 Task: Search for the email with the subject Event invitation logged in from softage.1@softage.net with the filter, email from softage.4@softage.net and a new filter,  Skip the Inbox
Action: Mouse moved to (755, 77)
Screenshot: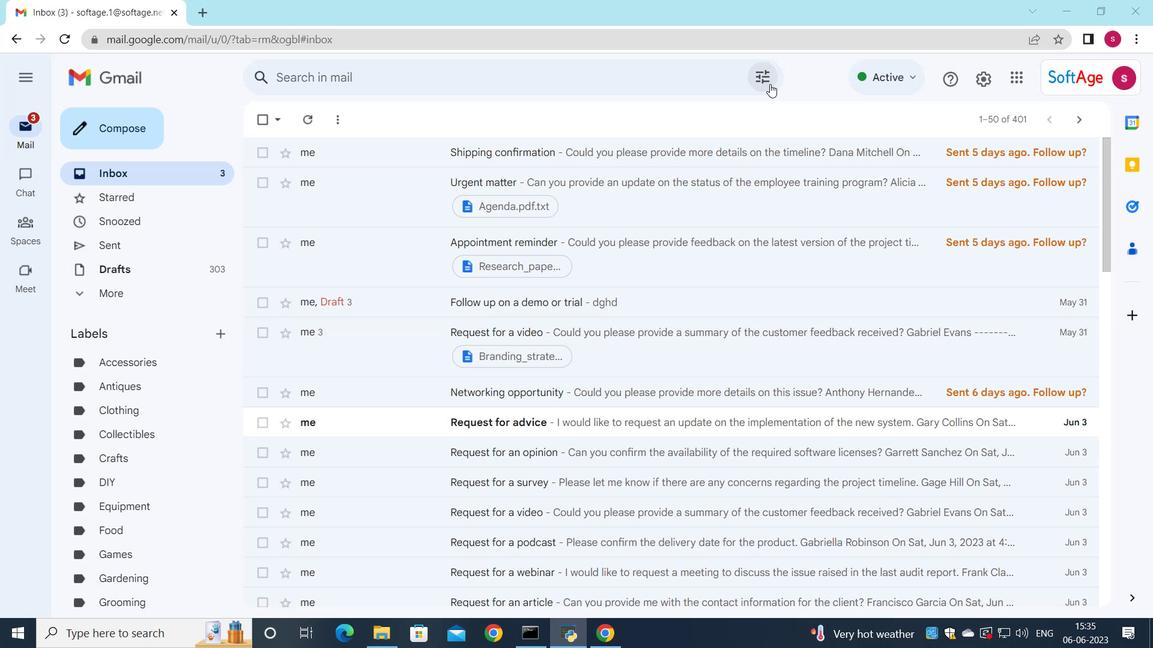 
Action: Mouse pressed left at (755, 77)
Screenshot: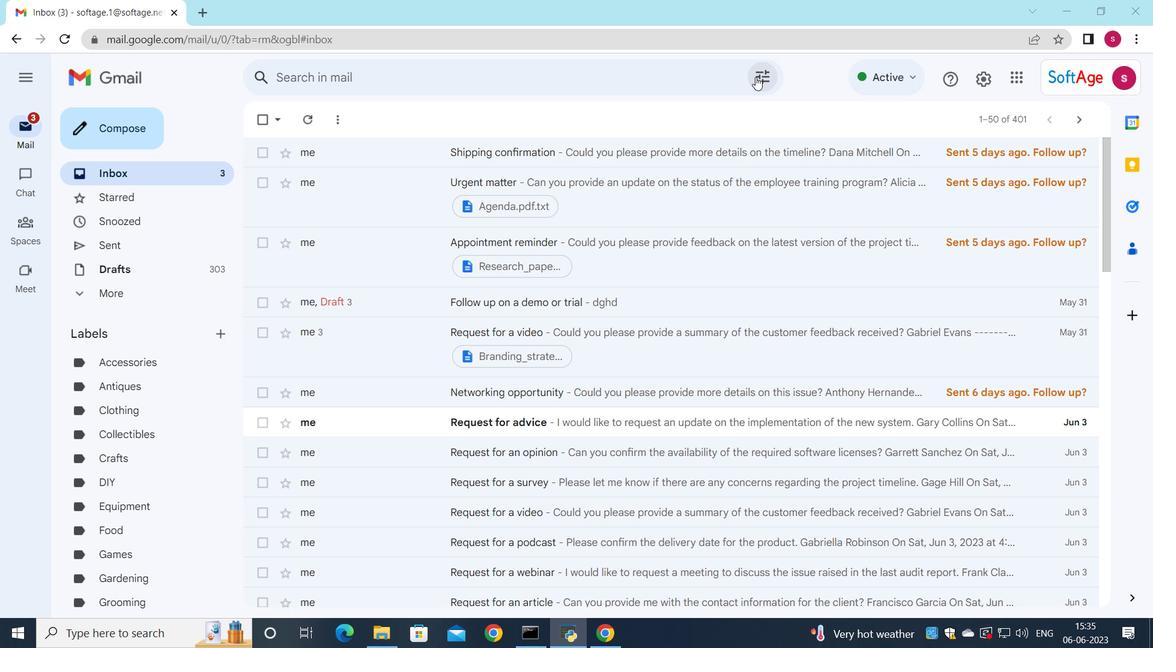 
Action: Mouse moved to (543, 219)
Screenshot: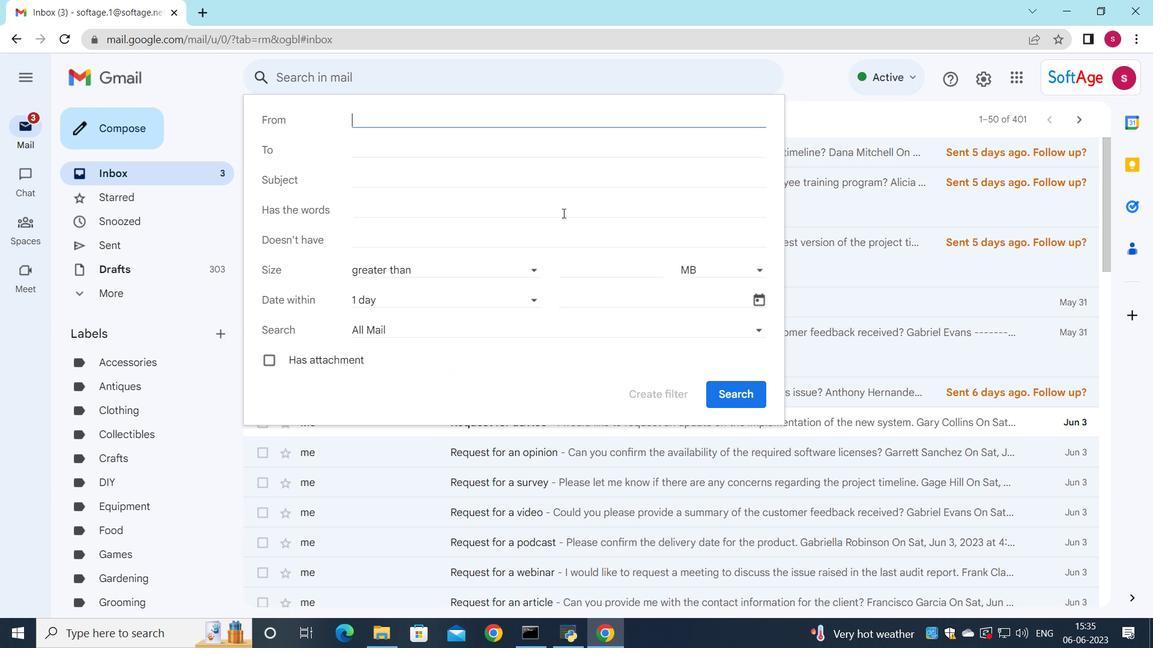 
Action: Key pressed sp<Key.backspace>o
Screenshot: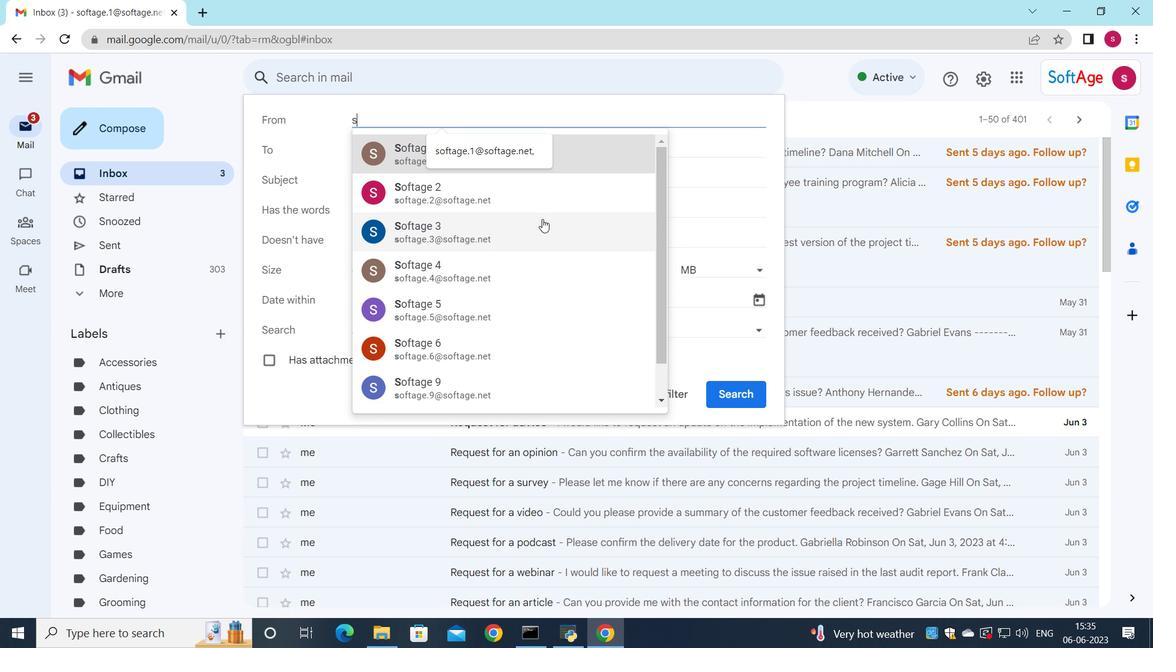 
Action: Mouse moved to (478, 153)
Screenshot: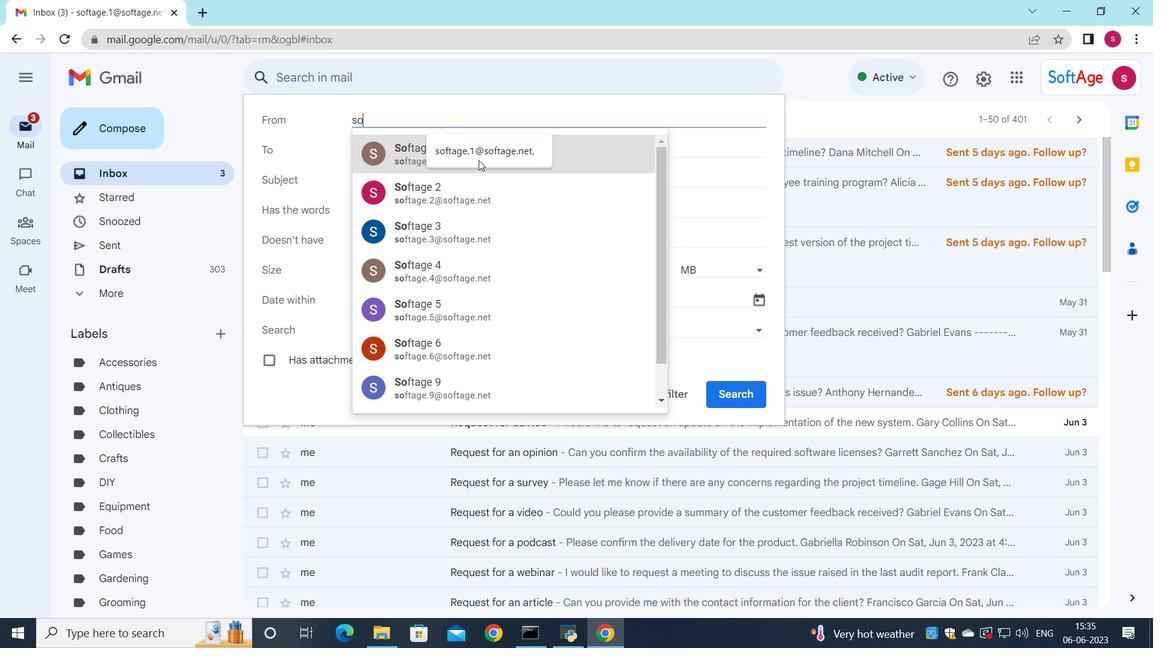 
Action: Mouse pressed left at (478, 153)
Screenshot: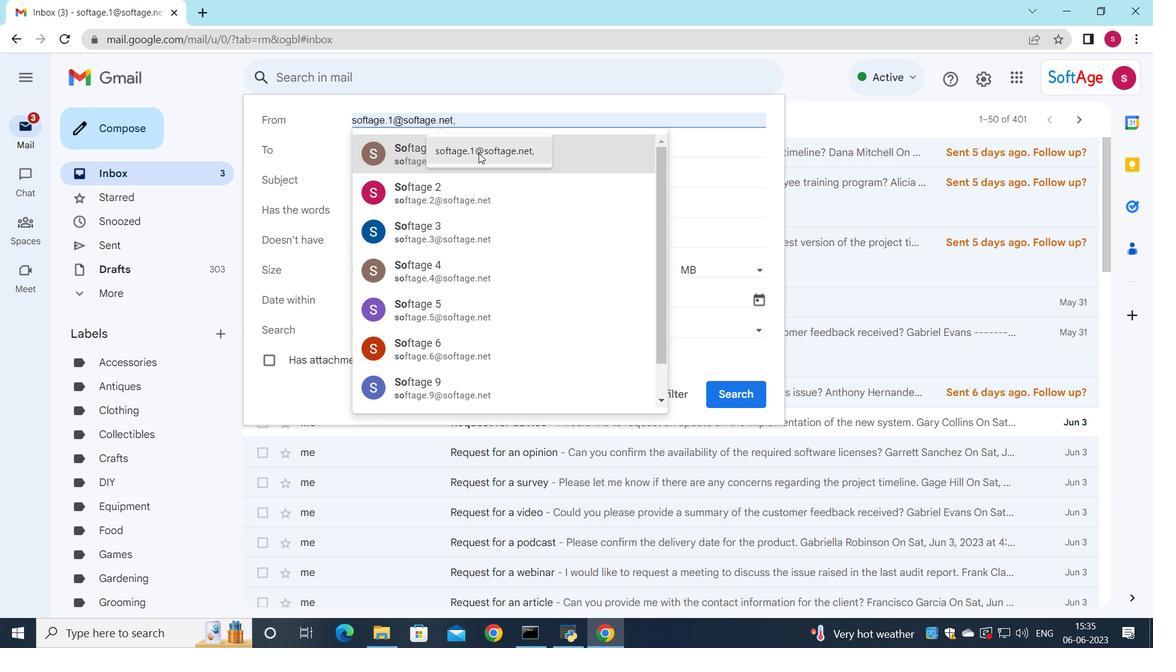 
Action: Mouse moved to (411, 154)
Screenshot: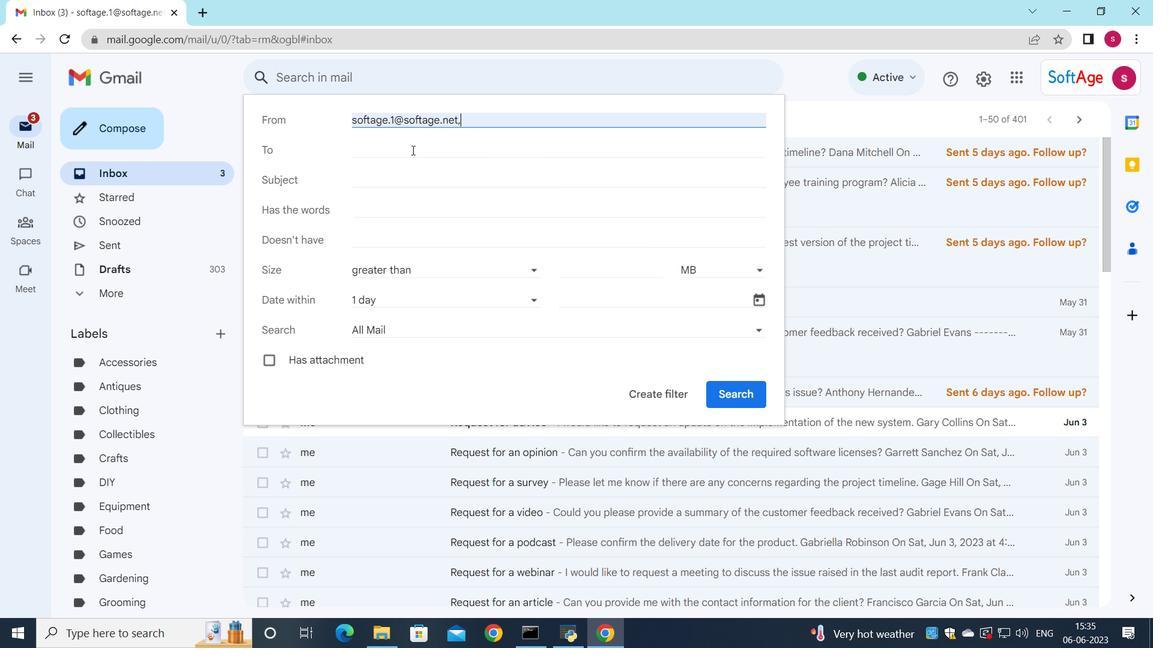 
Action: Mouse pressed left at (411, 154)
Screenshot: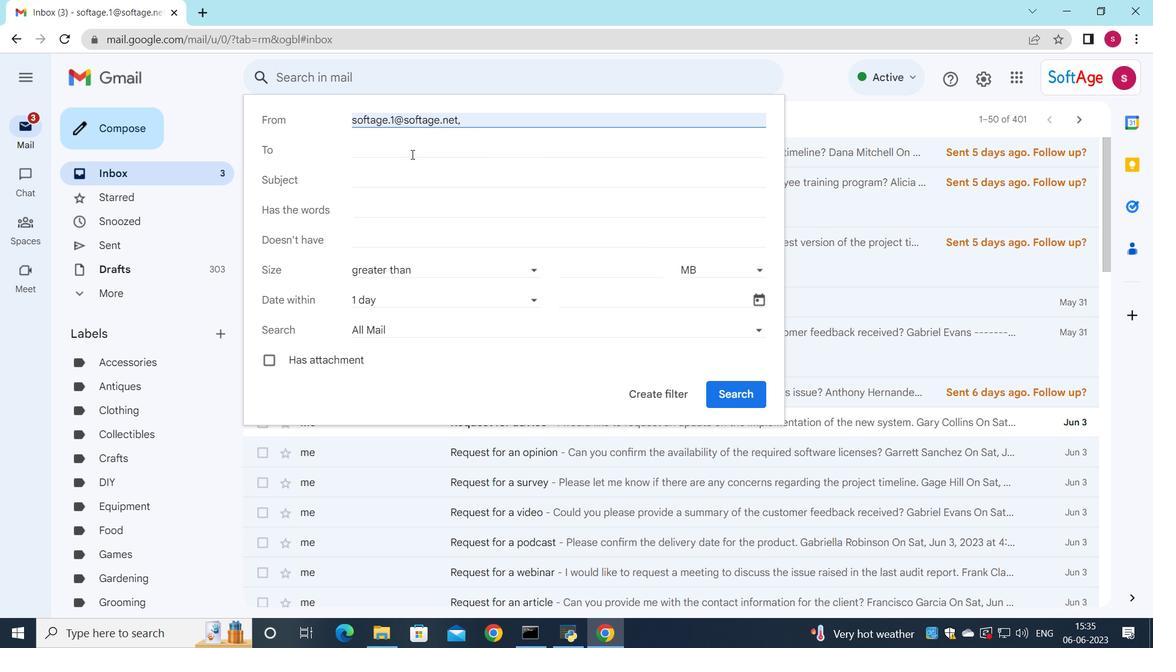 
Action: Mouse moved to (423, 162)
Screenshot: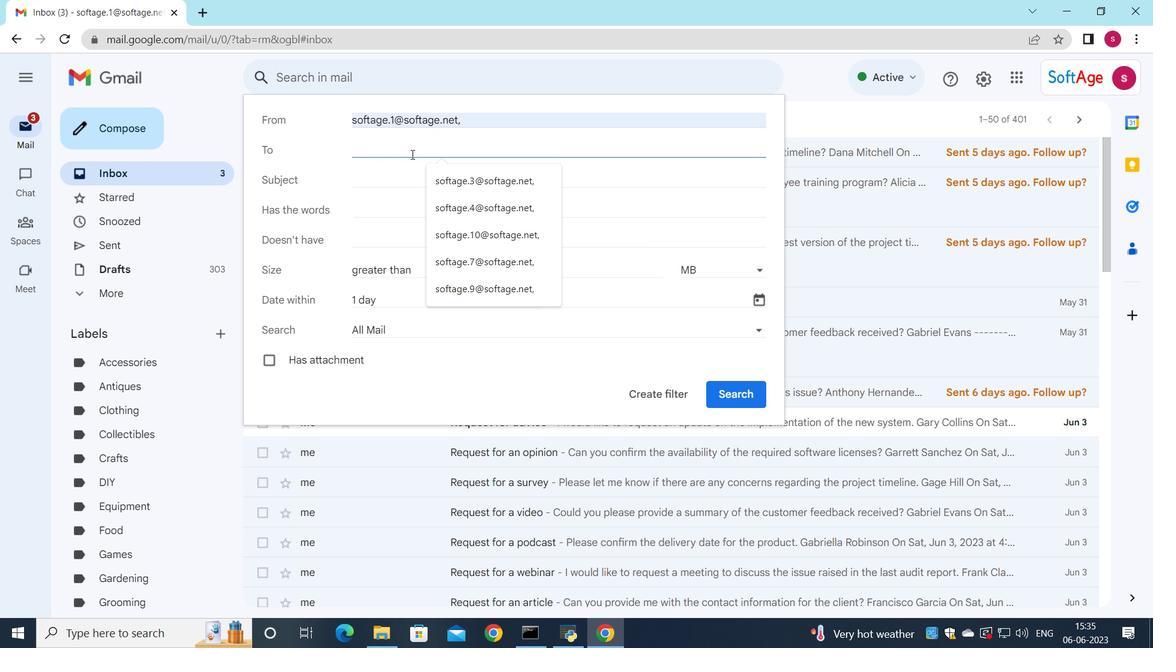 
Action: Key pressed so
Screenshot: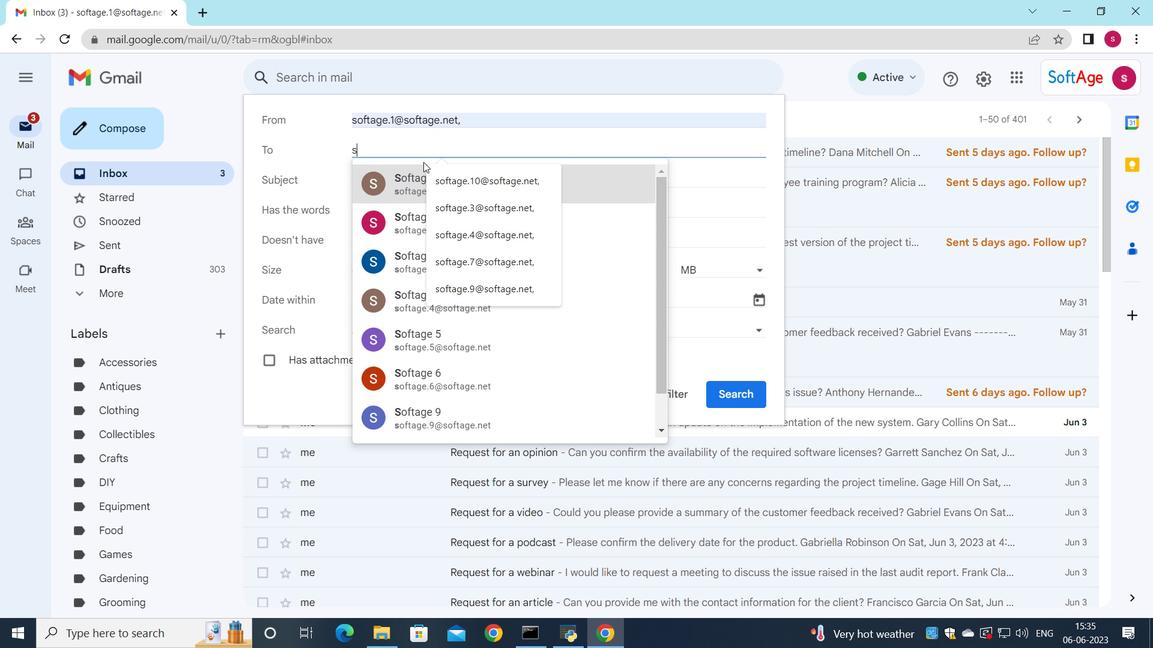 
Action: Mouse moved to (473, 234)
Screenshot: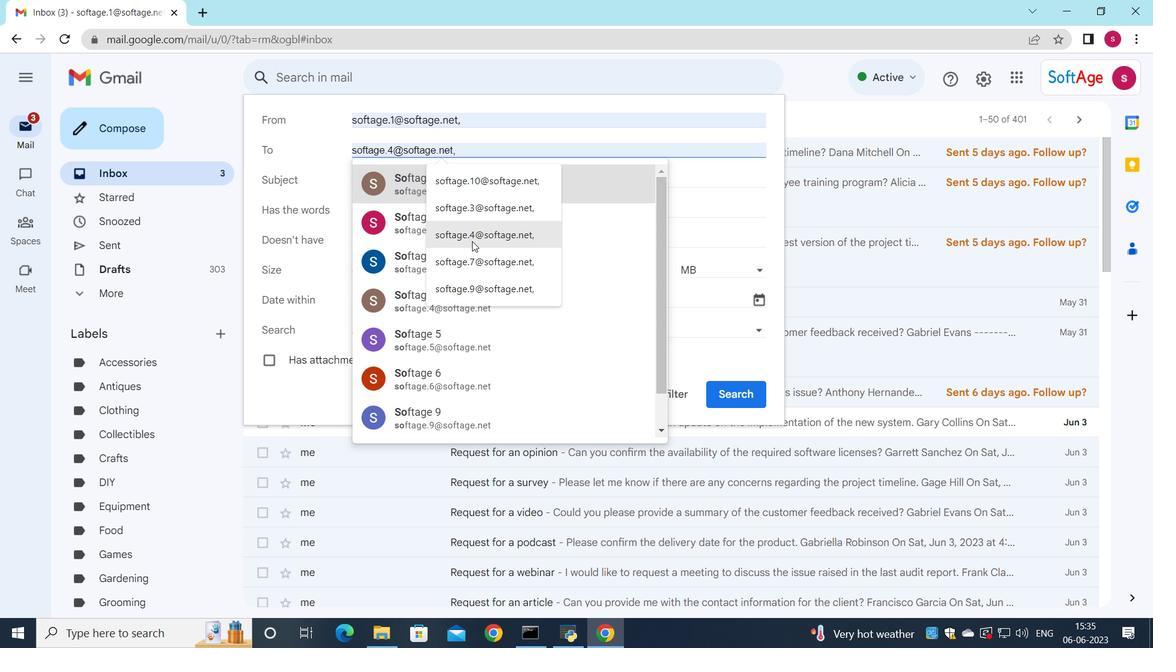 
Action: Mouse pressed left at (473, 234)
Screenshot: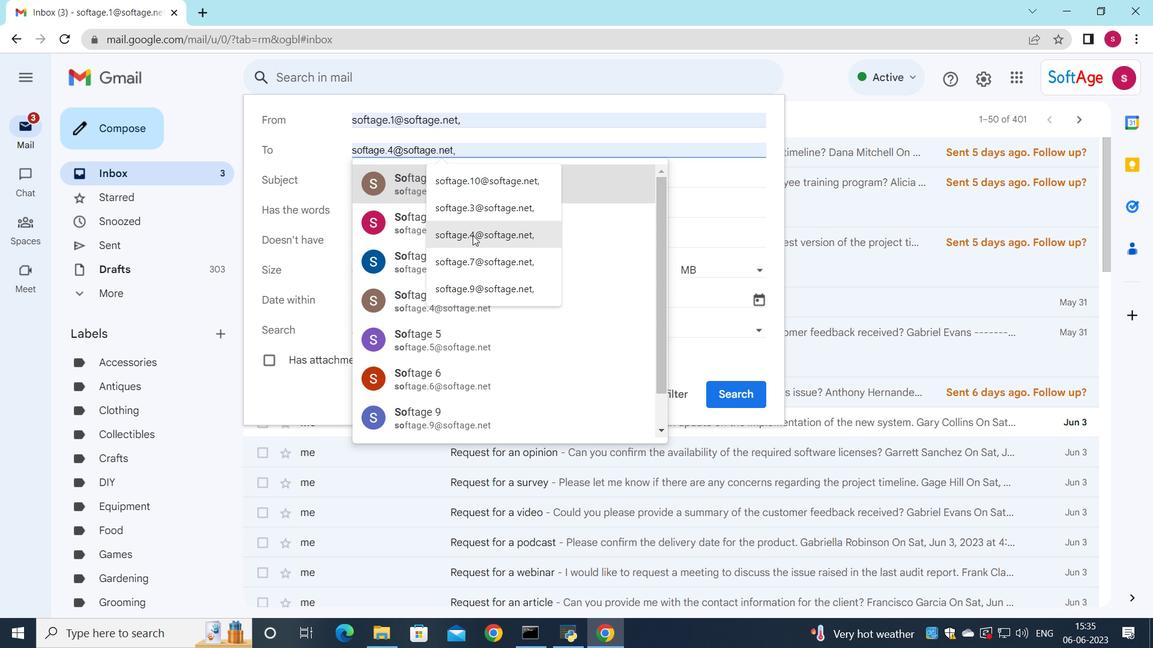 
Action: Mouse moved to (366, 171)
Screenshot: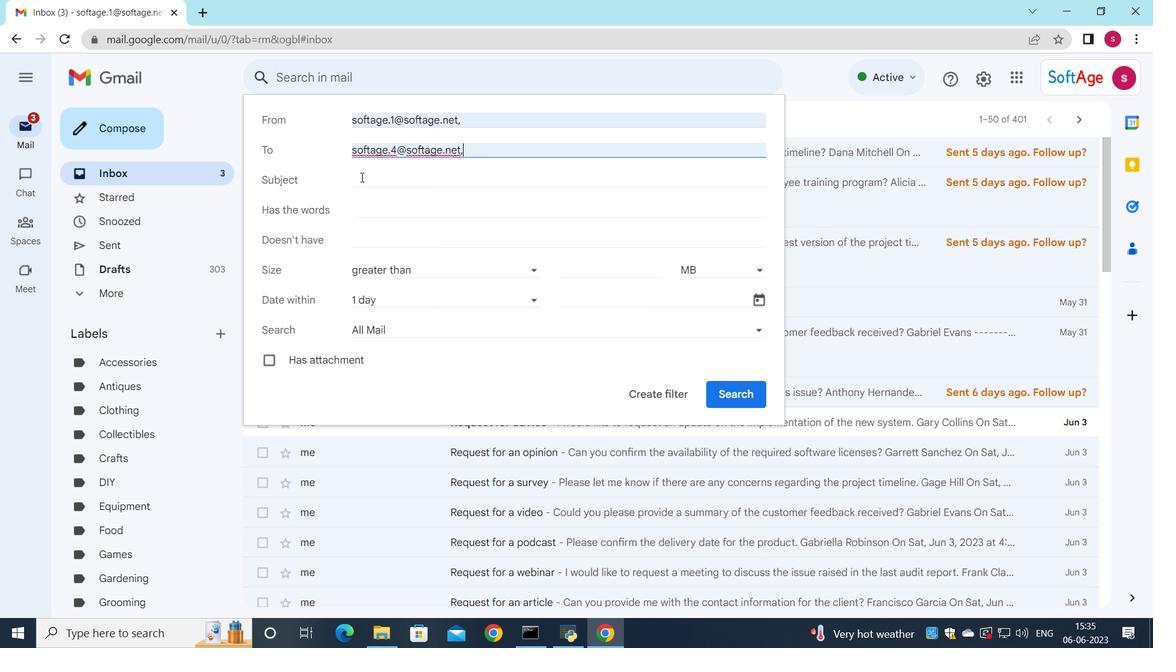 
Action: Mouse pressed left at (366, 171)
Screenshot: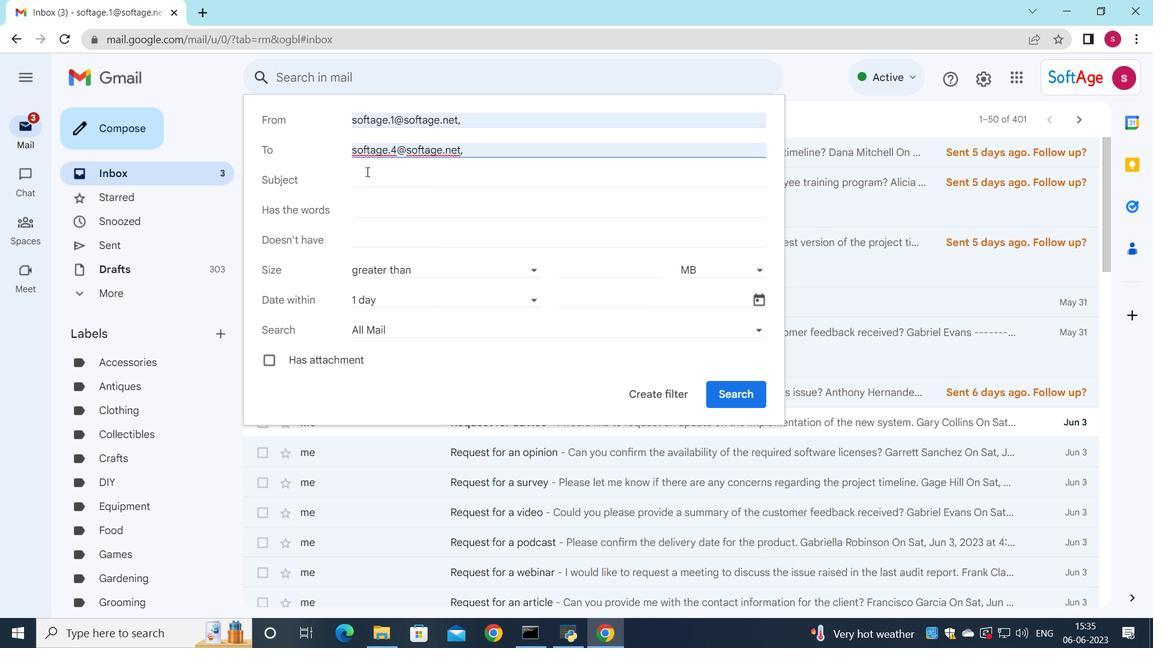 
Action: Mouse moved to (378, 185)
Screenshot: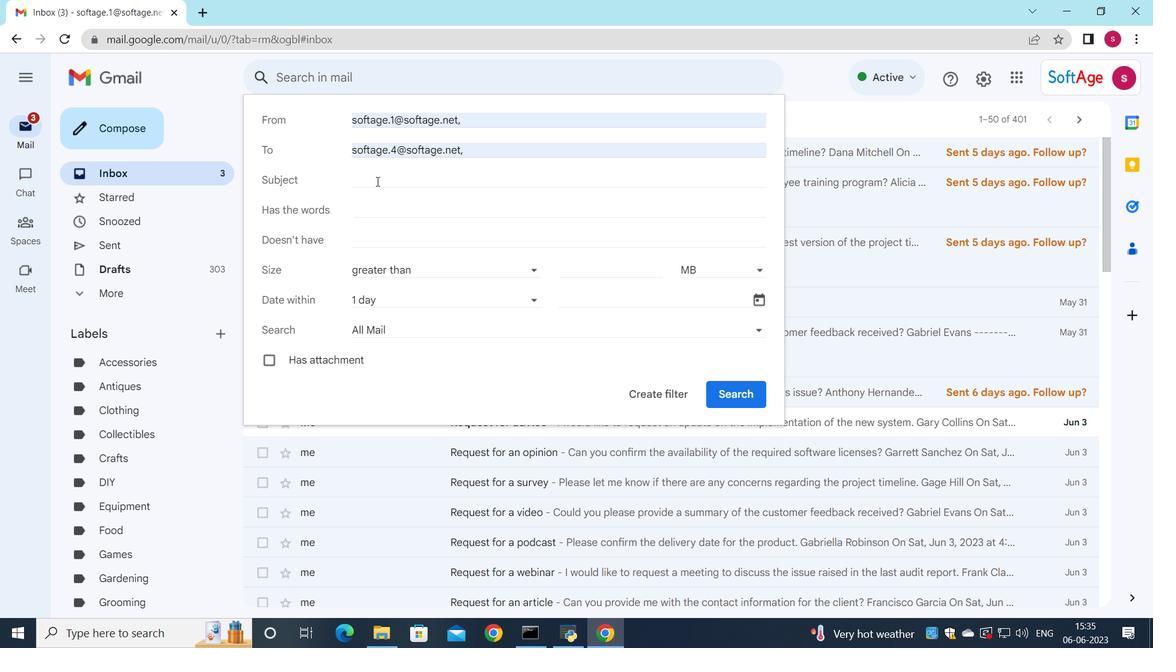 
Action: Mouse pressed left at (378, 185)
Screenshot: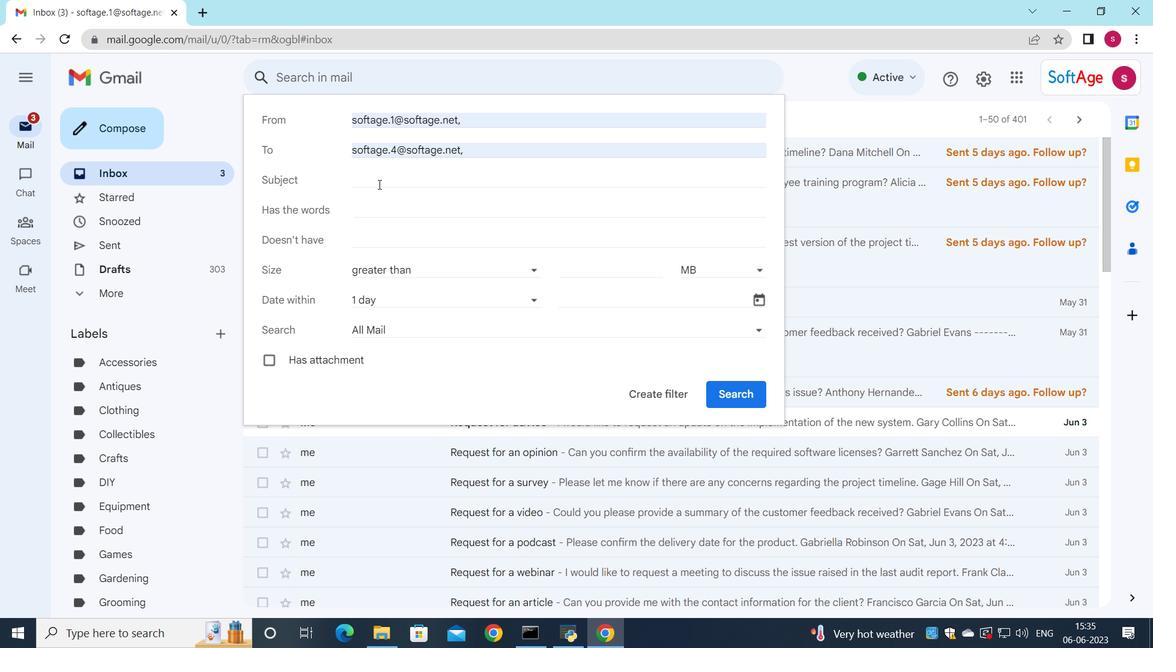 
Action: Mouse moved to (378, 185)
Screenshot: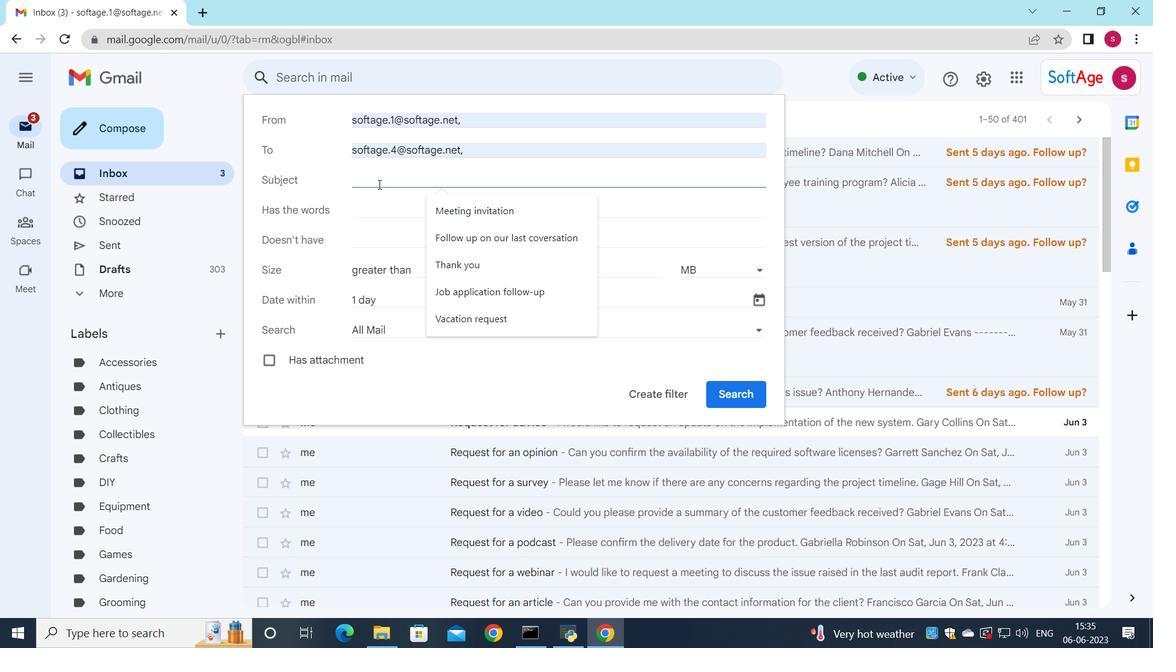 
Action: Key pressed <Key.shift>Event<Key.space><Key.shift>invitation
Screenshot: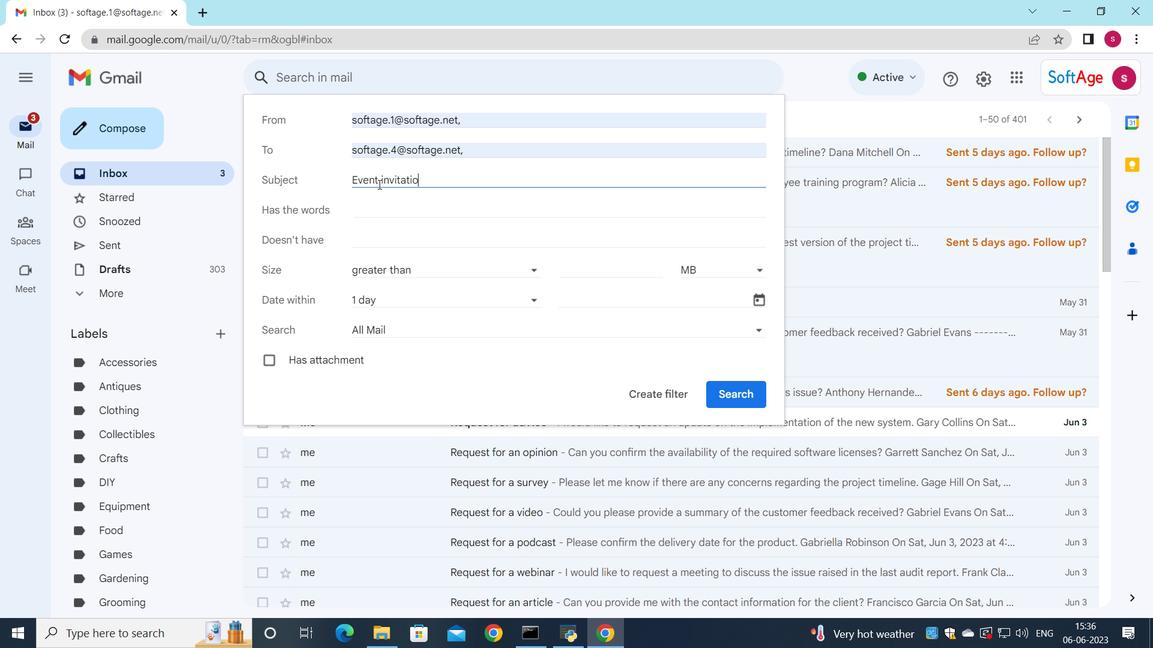 
Action: Mouse moved to (388, 308)
Screenshot: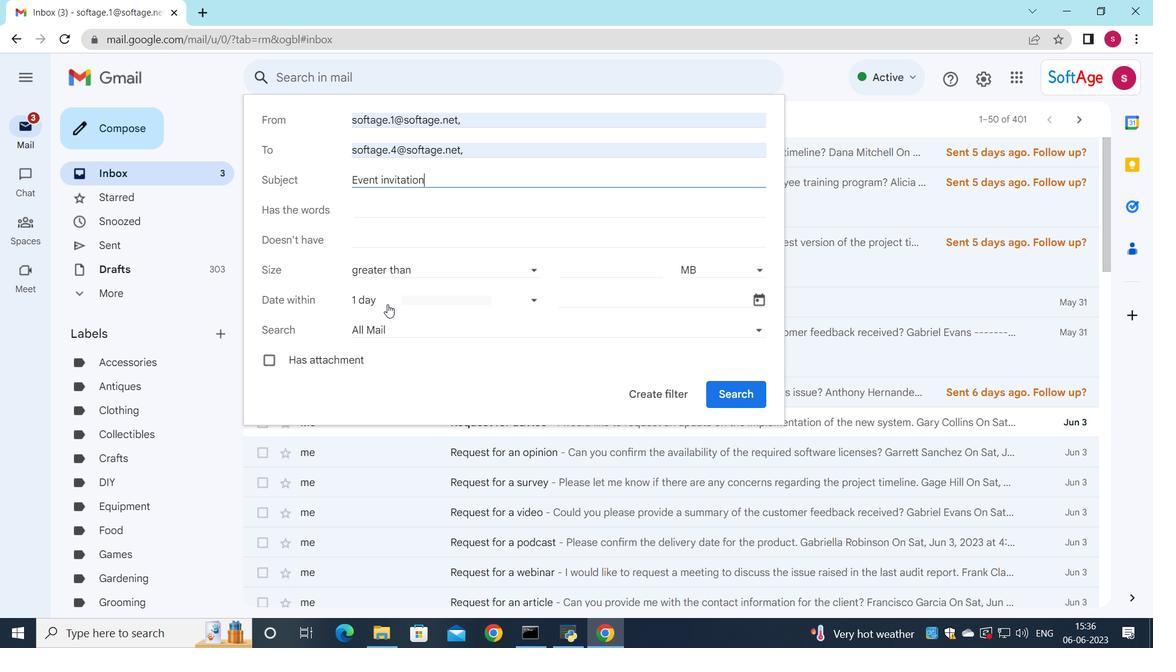 
Action: Mouse pressed left at (388, 308)
Screenshot: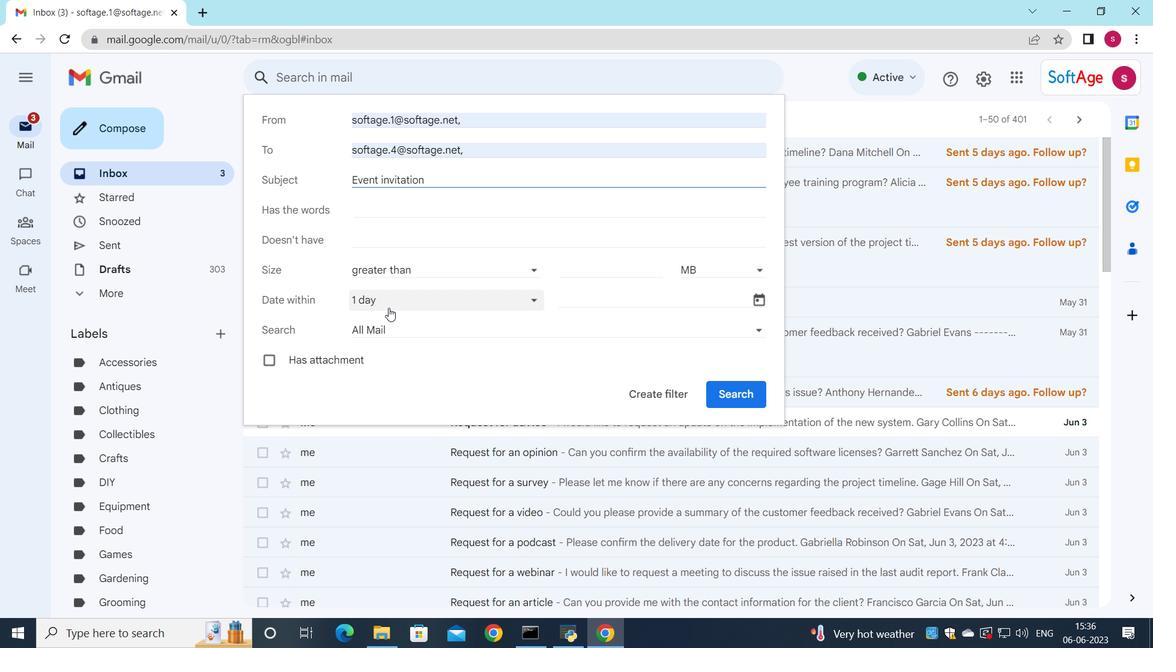 
Action: Mouse moved to (407, 479)
Screenshot: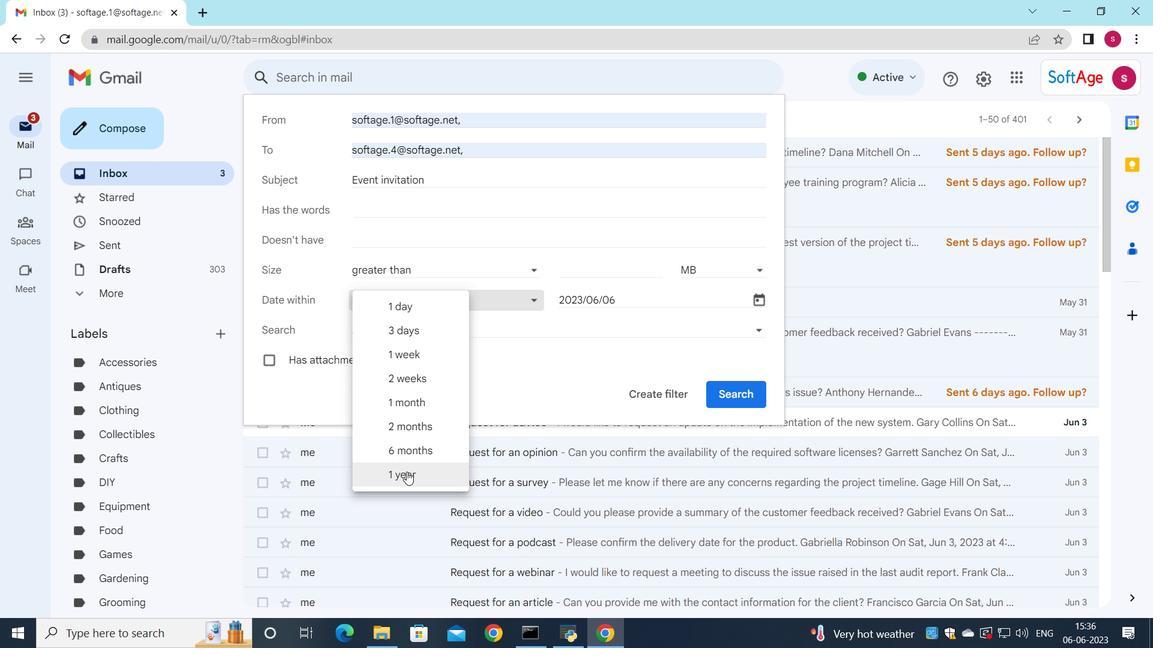 
Action: Mouse pressed left at (407, 479)
Screenshot: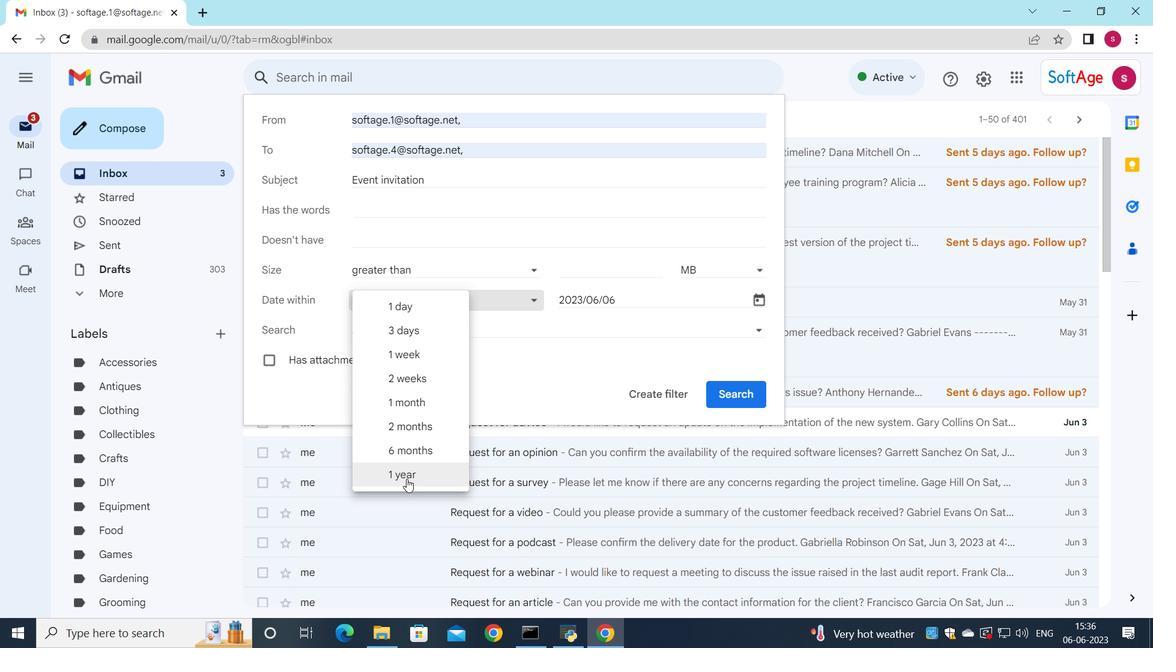 
Action: Mouse moved to (673, 393)
Screenshot: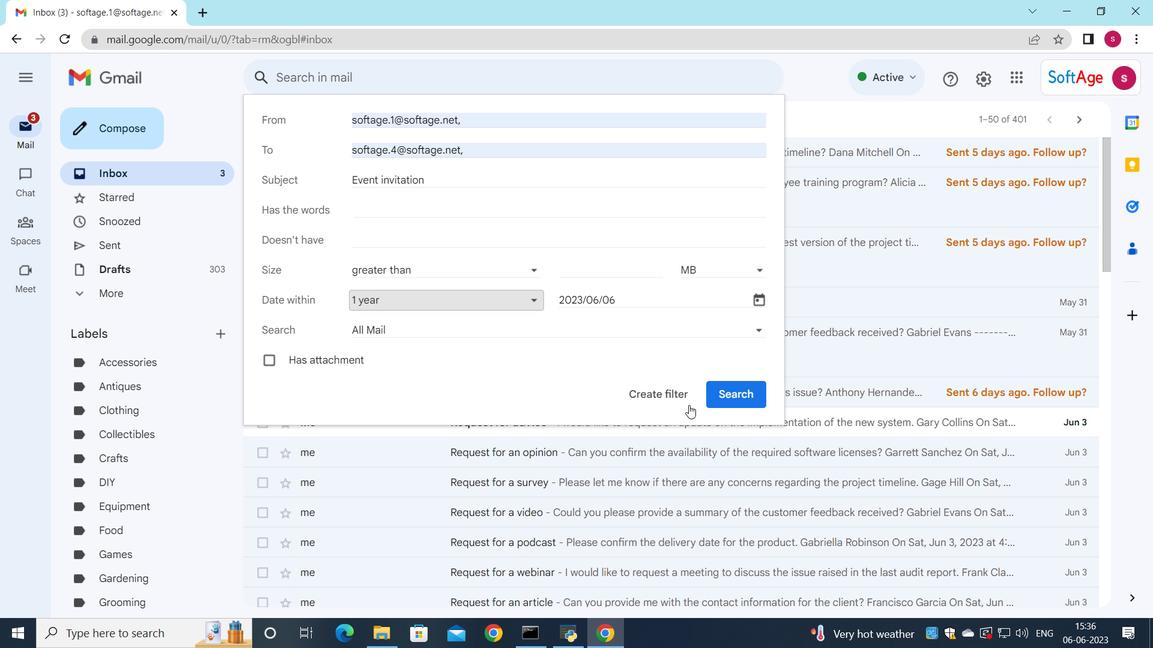 
Action: Mouse pressed left at (673, 393)
Screenshot: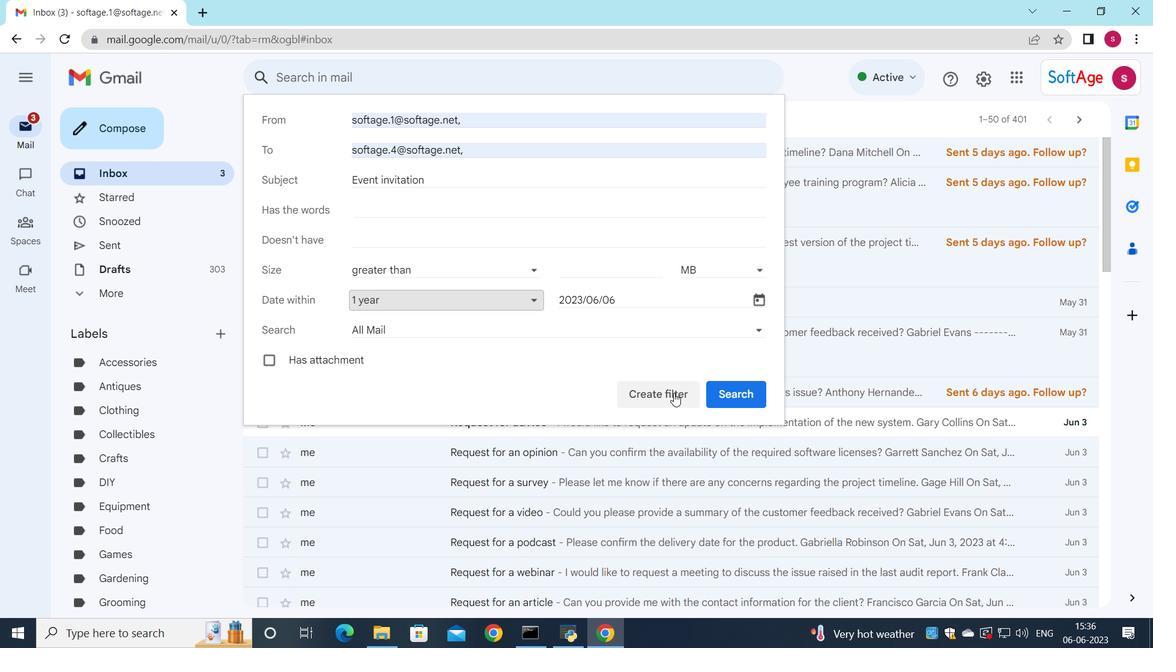 
Action: Mouse moved to (287, 156)
Screenshot: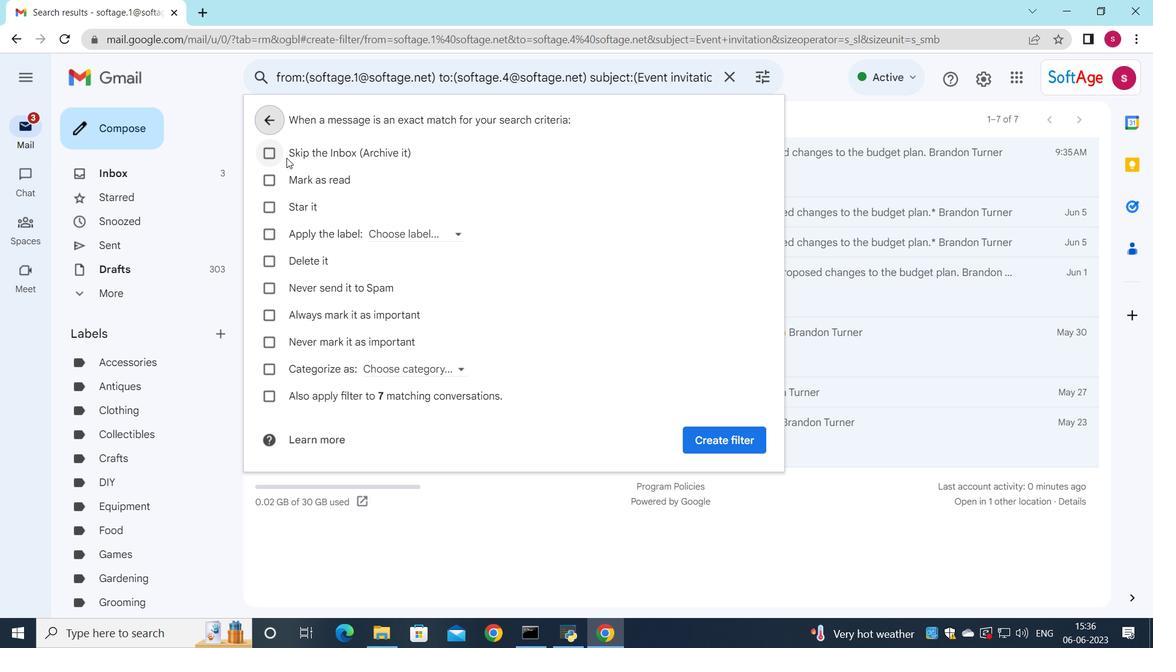 
Action: Mouse pressed left at (287, 156)
Screenshot: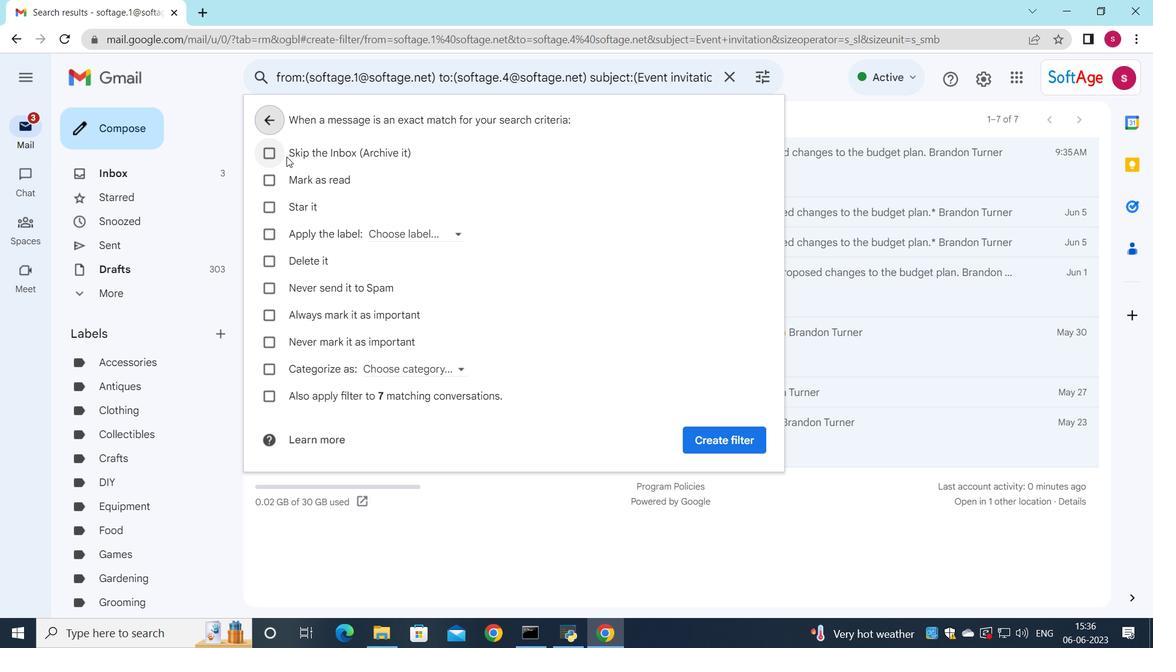
Action: Mouse moved to (691, 442)
Screenshot: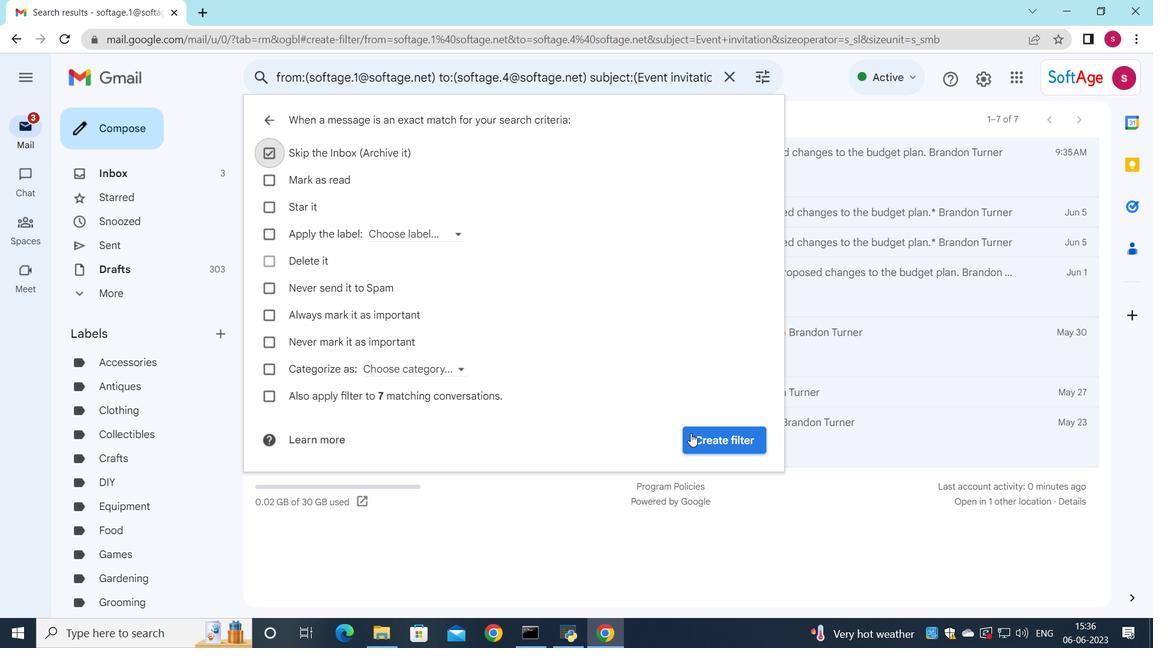 
Action: Mouse pressed left at (691, 442)
Screenshot: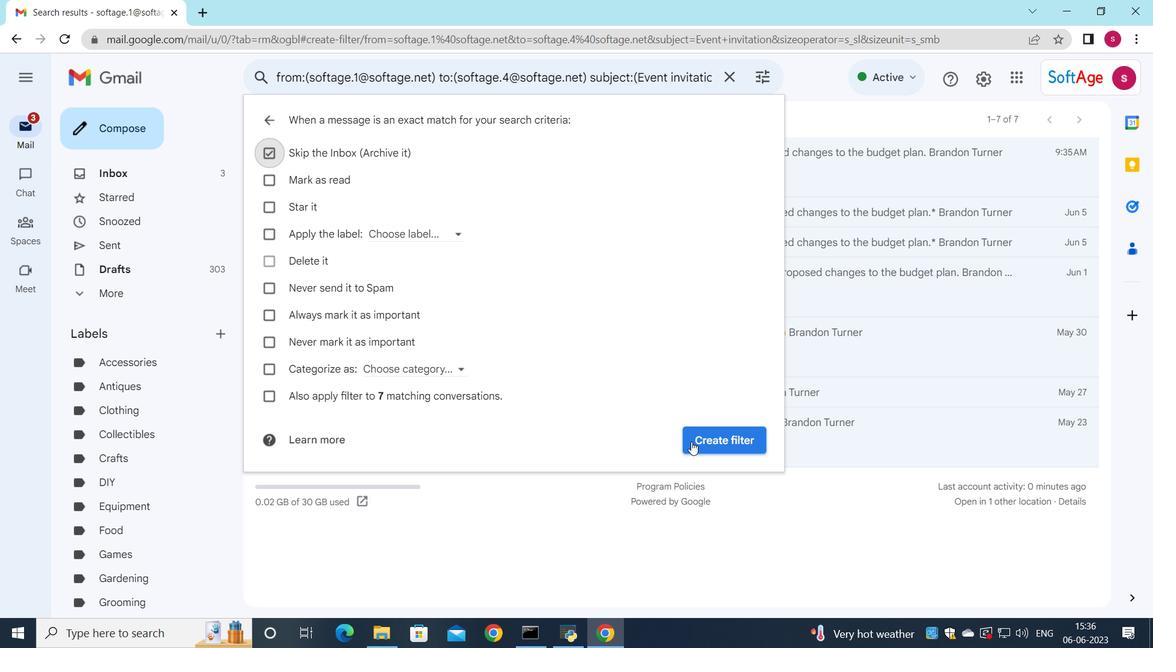 
Action: Mouse moved to (787, 405)
Screenshot: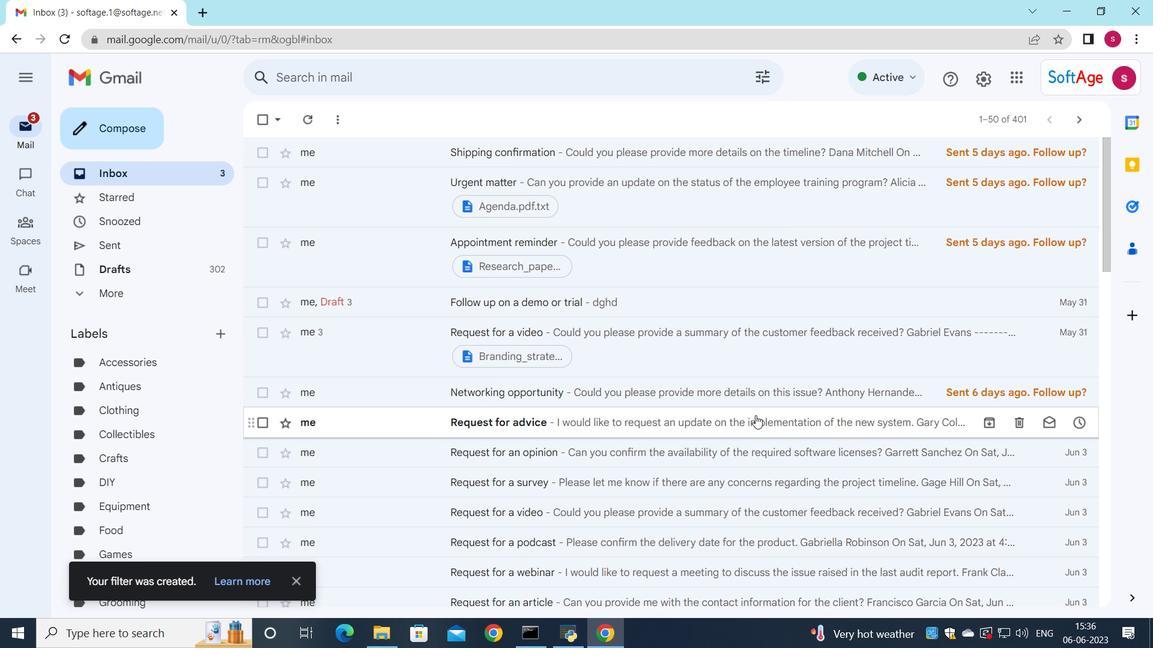 
